 Task: Create a section Capacity Optimization Sprint and in the section, add a milestone Incident Management Process Implementation in the project TranceTech.
Action: Mouse moved to (69, 429)
Screenshot: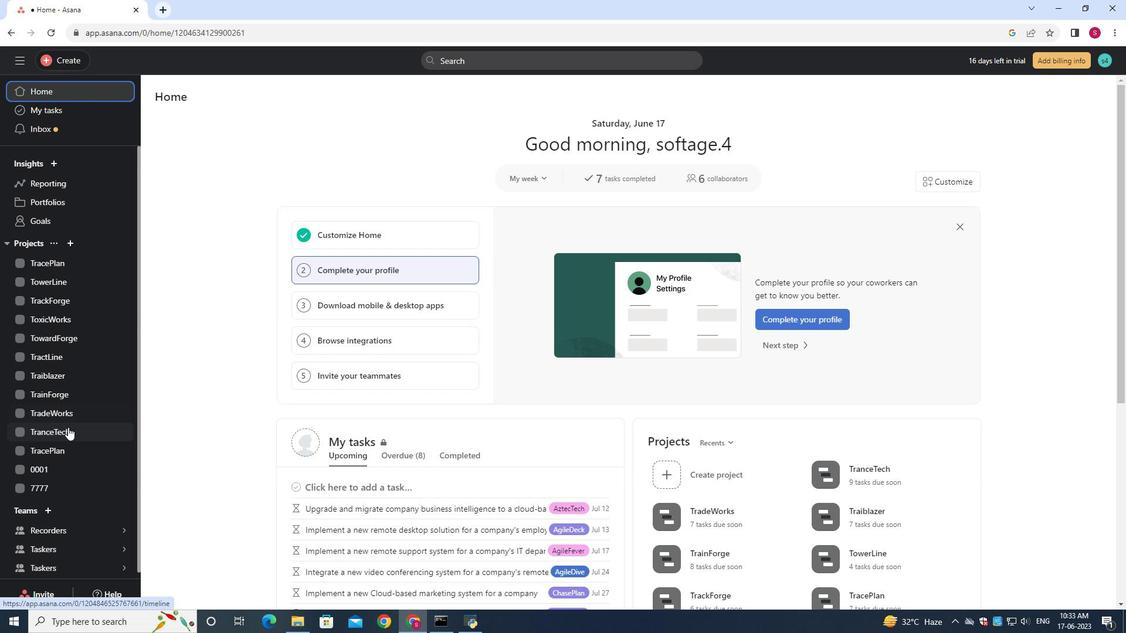 
Action: Mouse pressed left at (69, 429)
Screenshot: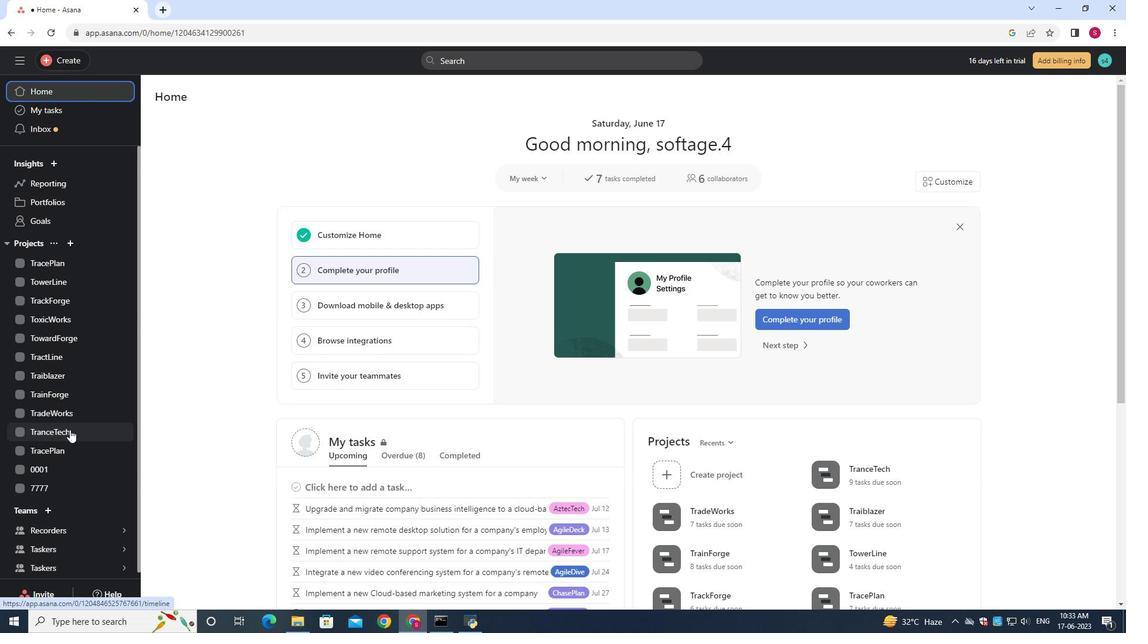 
Action: Mouse moved to (412, 445)
Screenshot: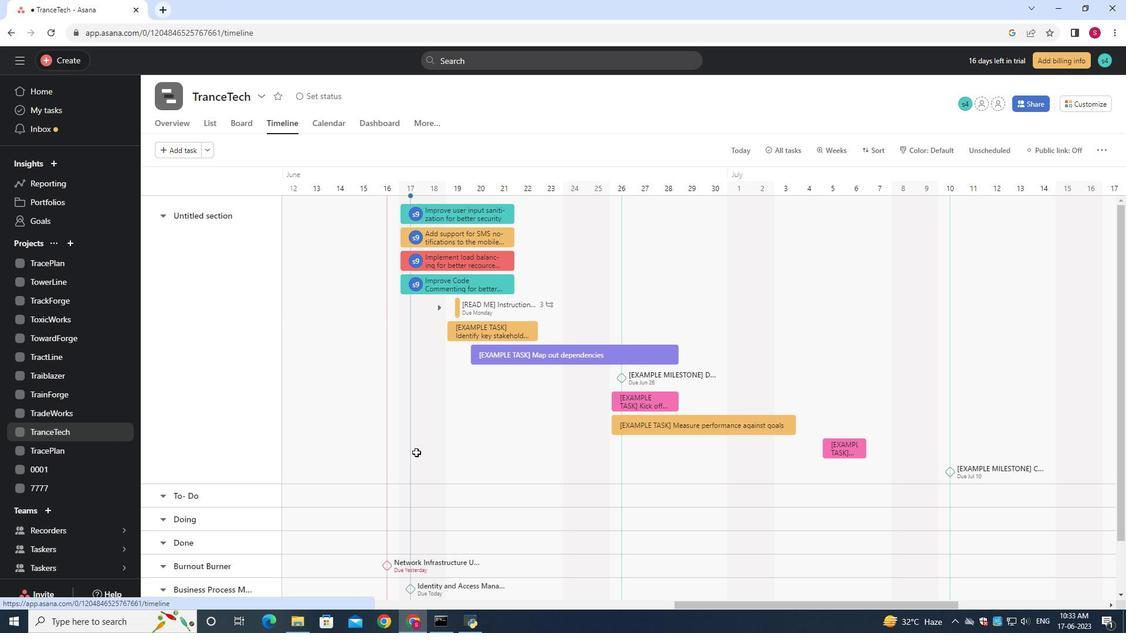 
Action: Mouse scrolled (412, 445) with delta (0, 0)
Screenshot: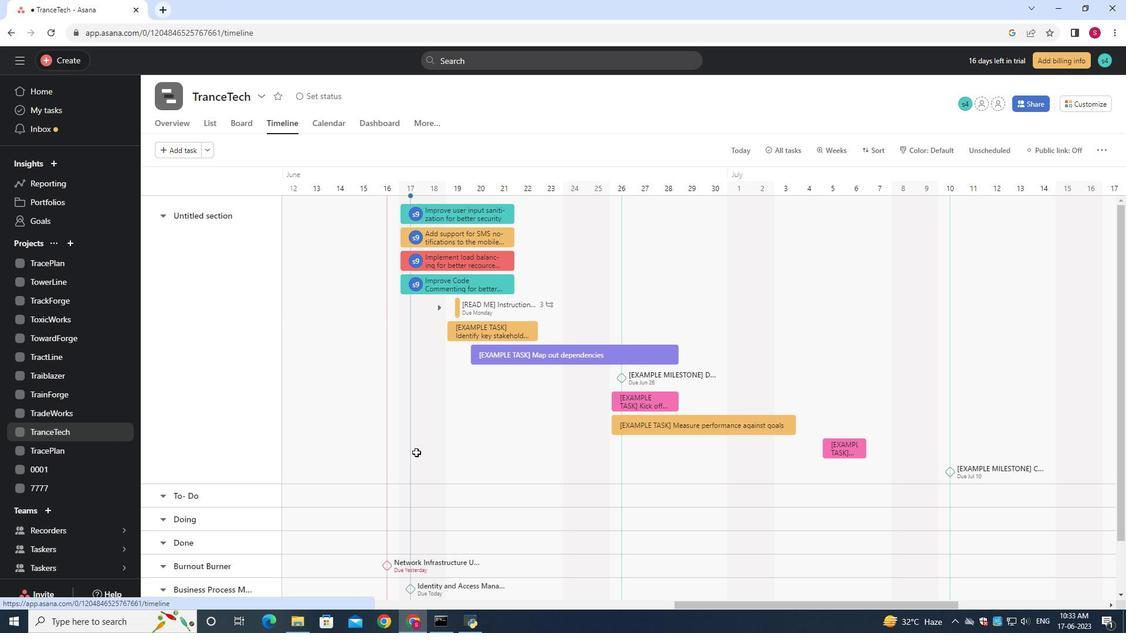 
Action: Mouse scrolled (412, 445) with delta (0, 0)
Screenshot: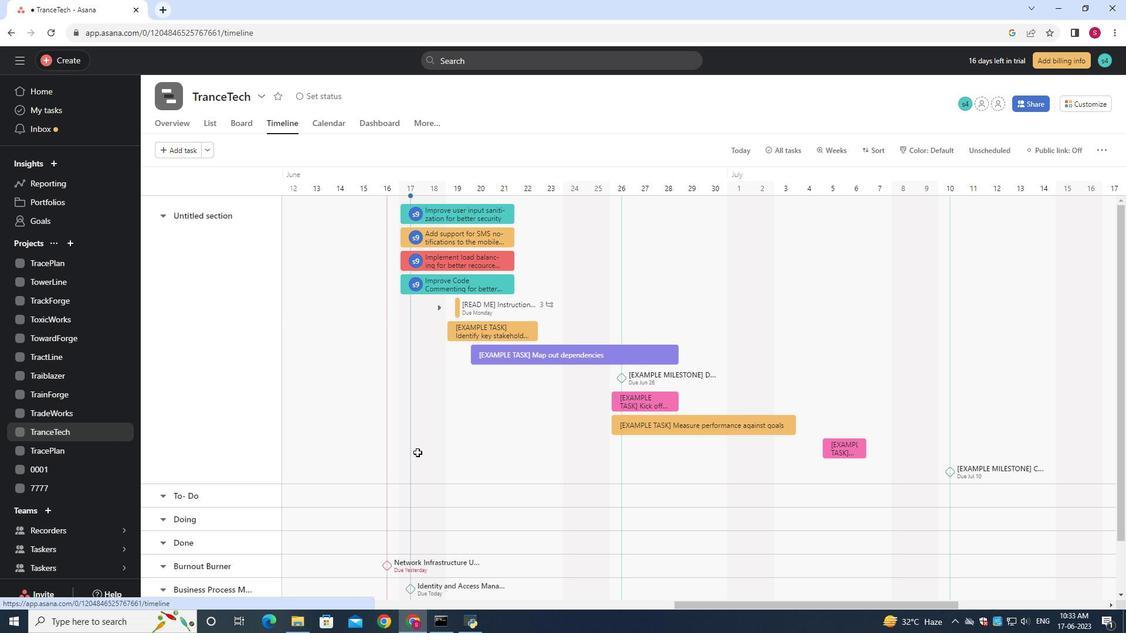 
Action: Mouse moved to (412, 445)
Screenshot: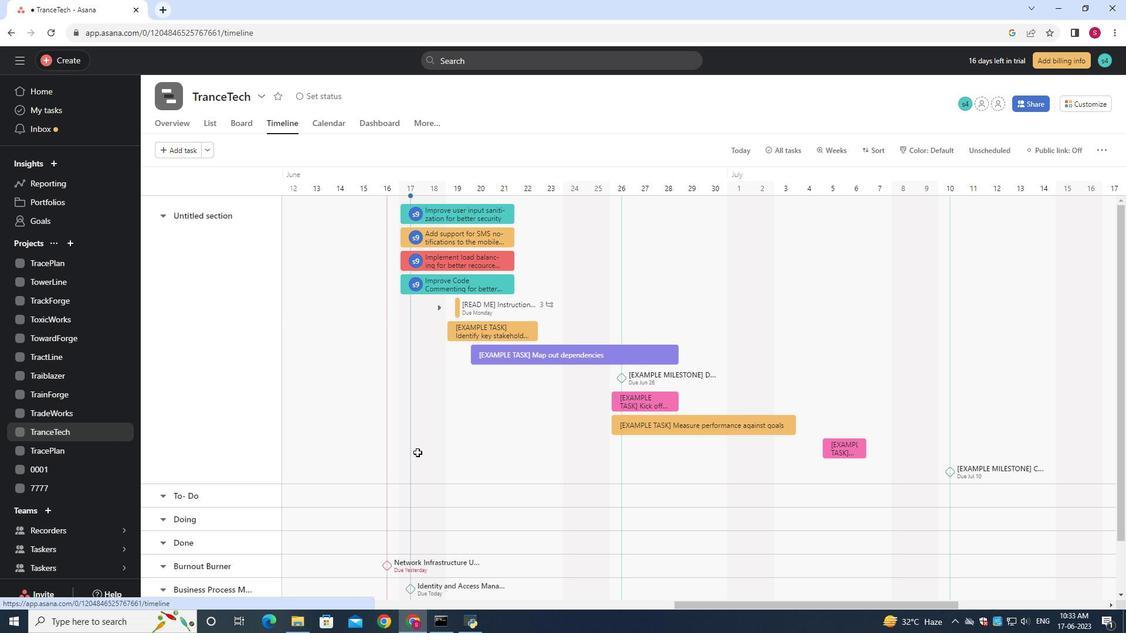 
Action: Mouse scrolled (412, 445) with delta (0, 0)
Screenshot: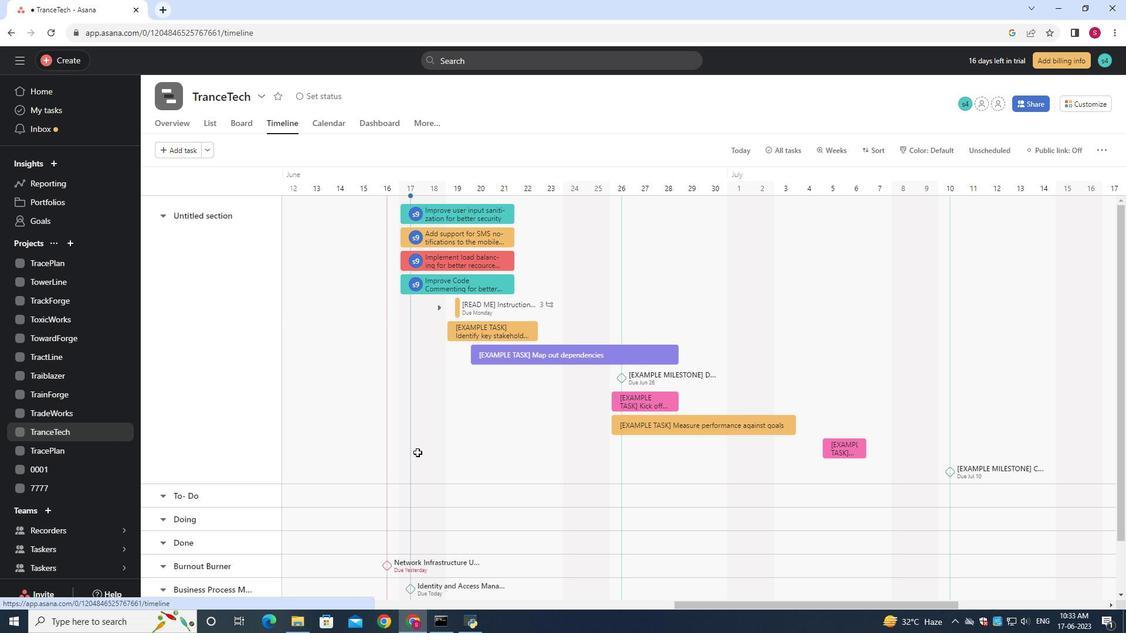
Action: Mouse moved to (208, 151)
Screenshot: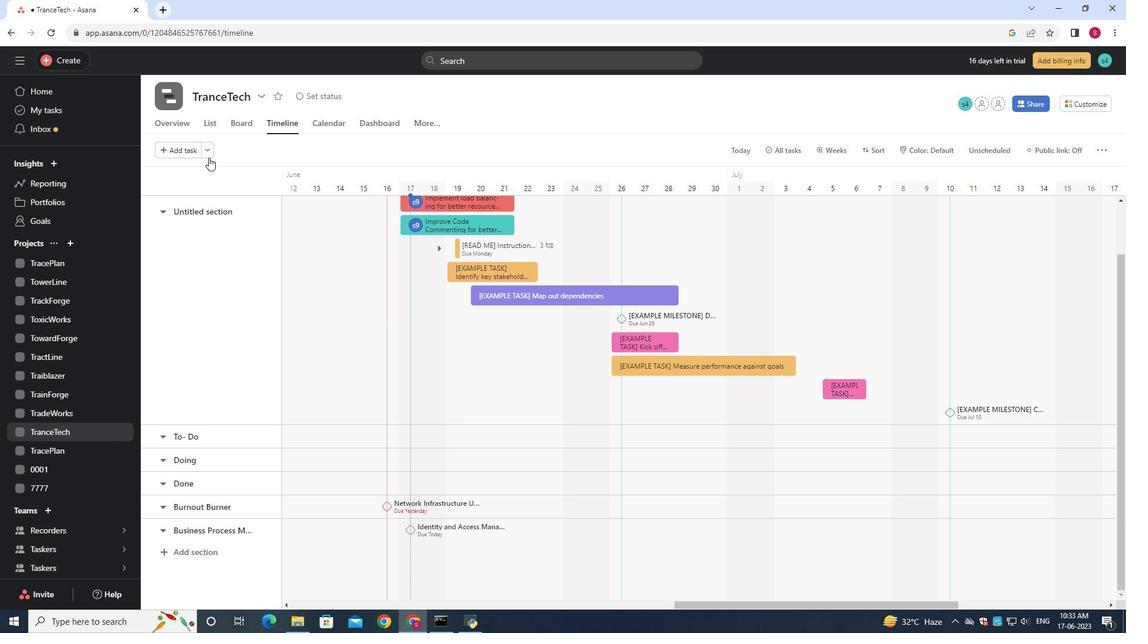 
Action: Mouse pressed left at (208, 151)
Screenshot: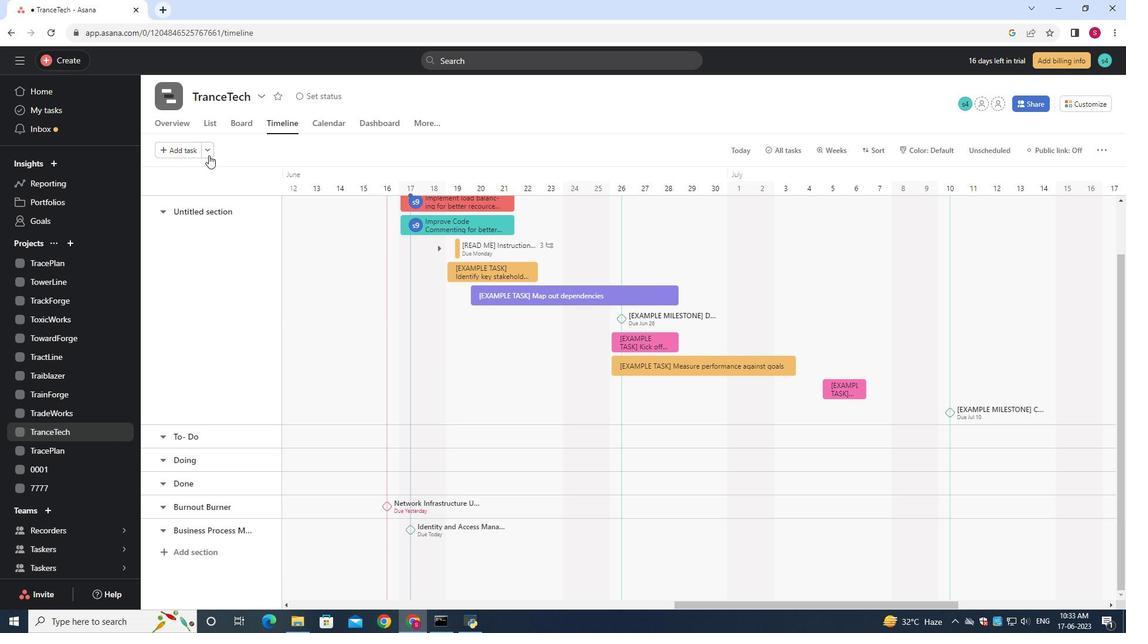 
Action: Mouse moved to (218, 166)
Screenshot: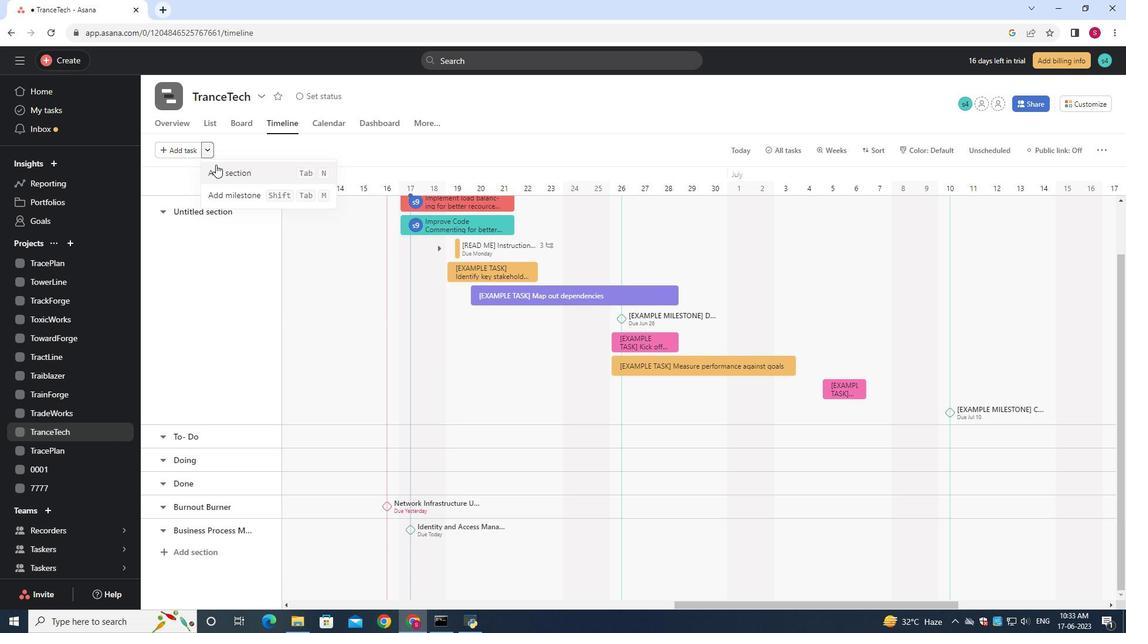 
Action: Mouse pressed left at (218, 166)
Screenshot: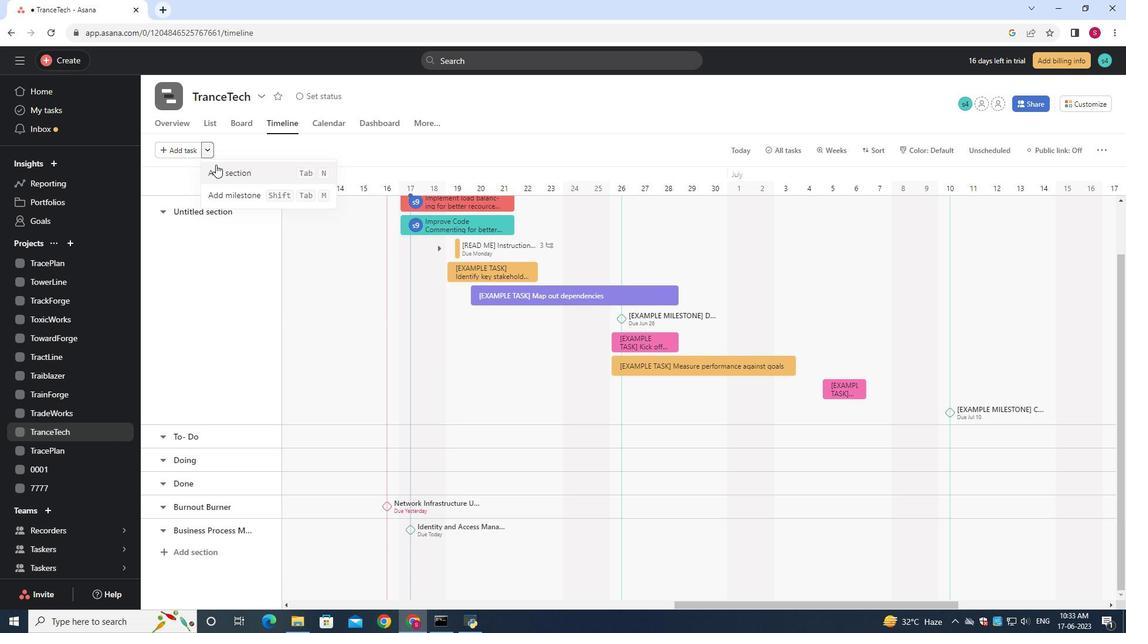 
Action: Mouse moved to (188, 248)
Screenshot: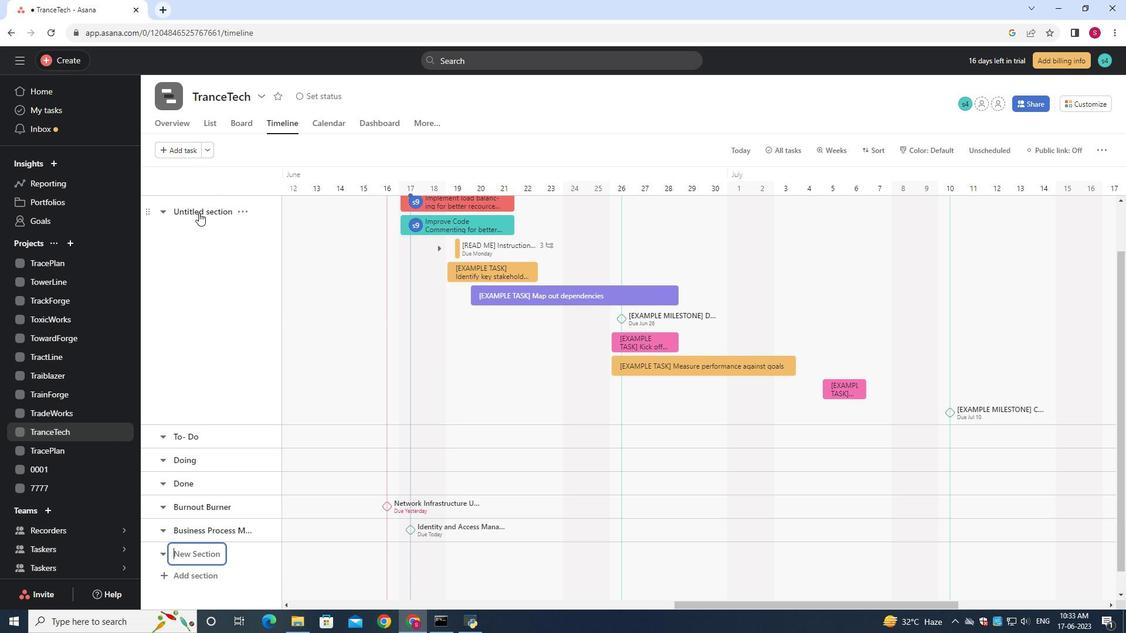 
Action: Key pressed <Key.shift>Capacity<Key.space><Key.shift>Optimization<Key.space><Key.shift><Key.shift><Key.shift><Key.shift><Key.shift><Key.shift>Sprint
Screenshot: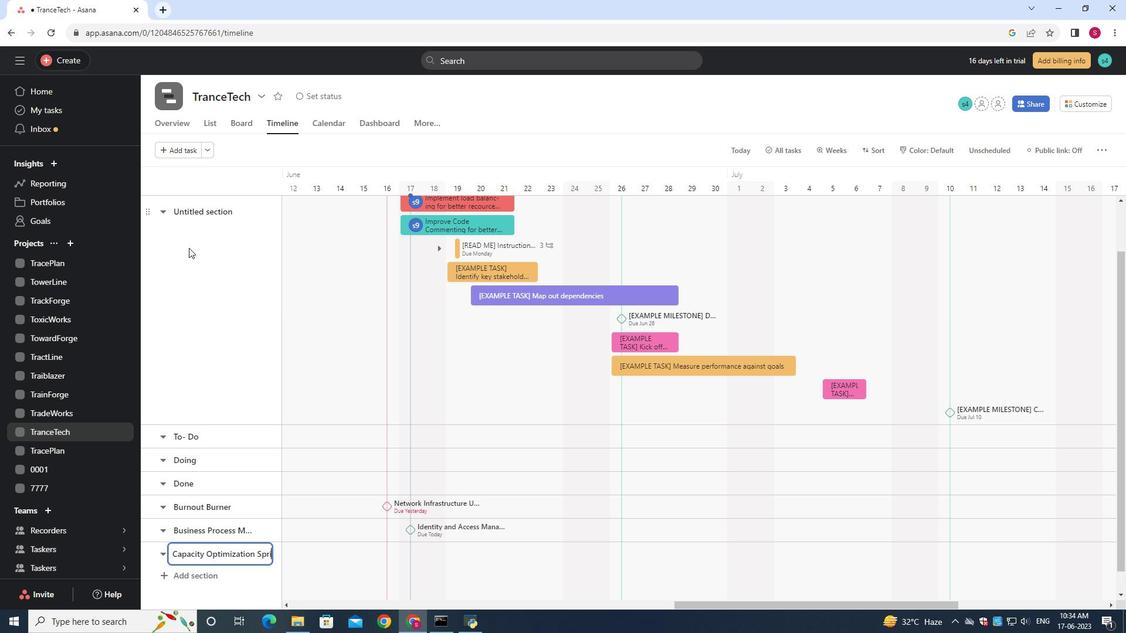 
Action: Mouse moved to (357, 563)
Screenshot: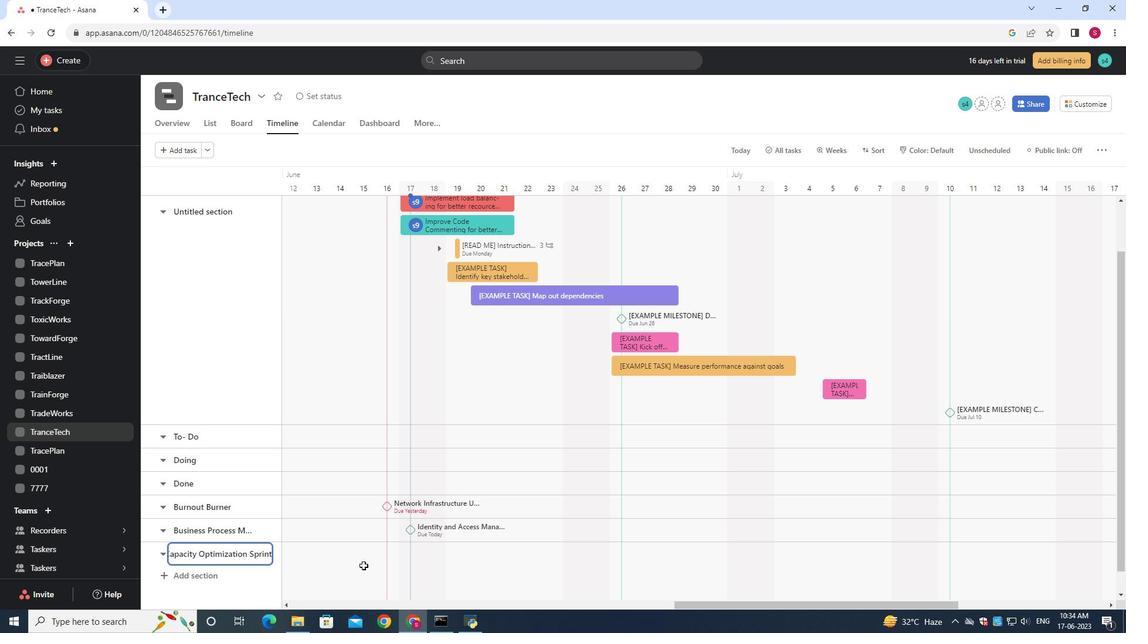 
Action: Mouse pressed left at (357, 563)
Screenshot: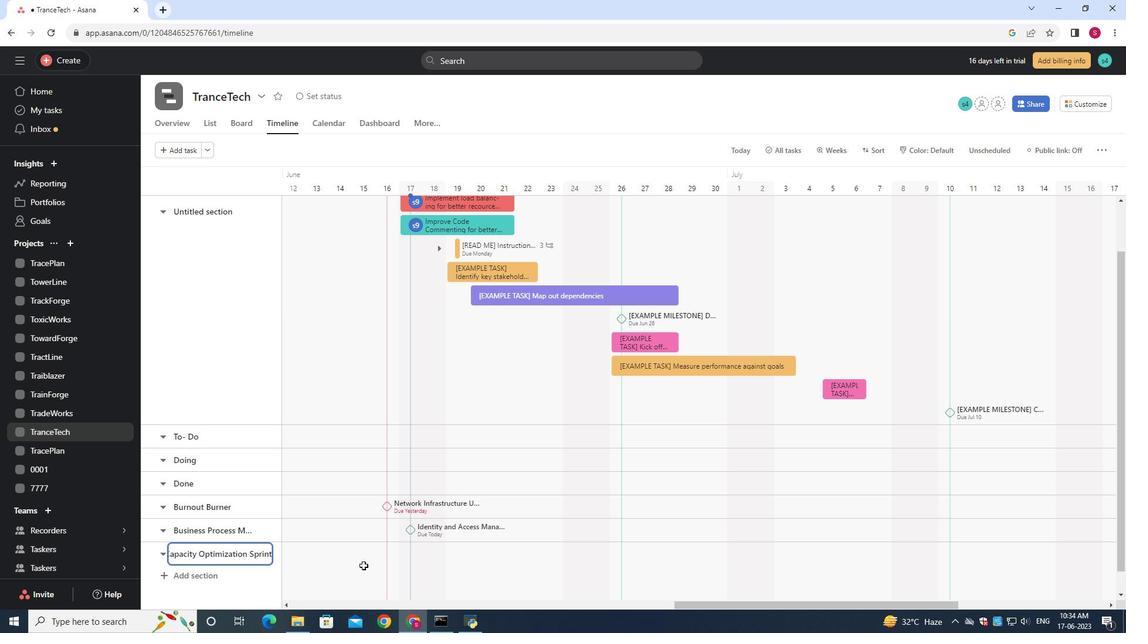 
Action: Mouse moved to (357, 563)
Screenshot: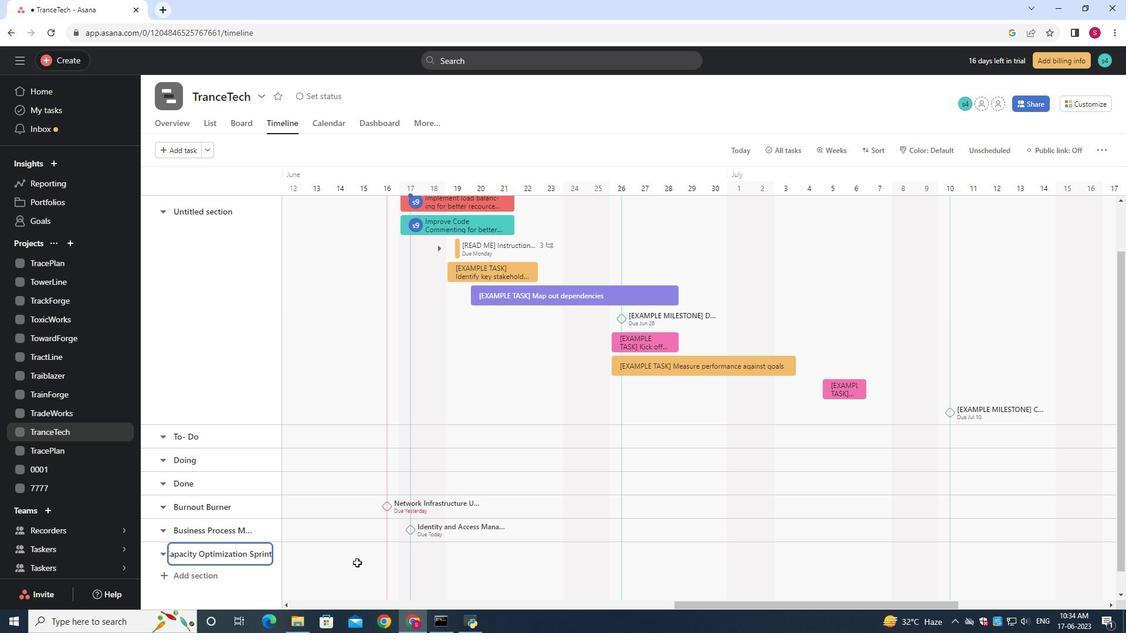 
Action: Key pressed <Key.shift>Incident<Key.space><Key.shift>Management<Key.space><Key.shift>Process<Key.space><Key.shift><Key.shift><Key.shift><Key.shift><Key.shift><Key.shift>Implementation
Screenshot: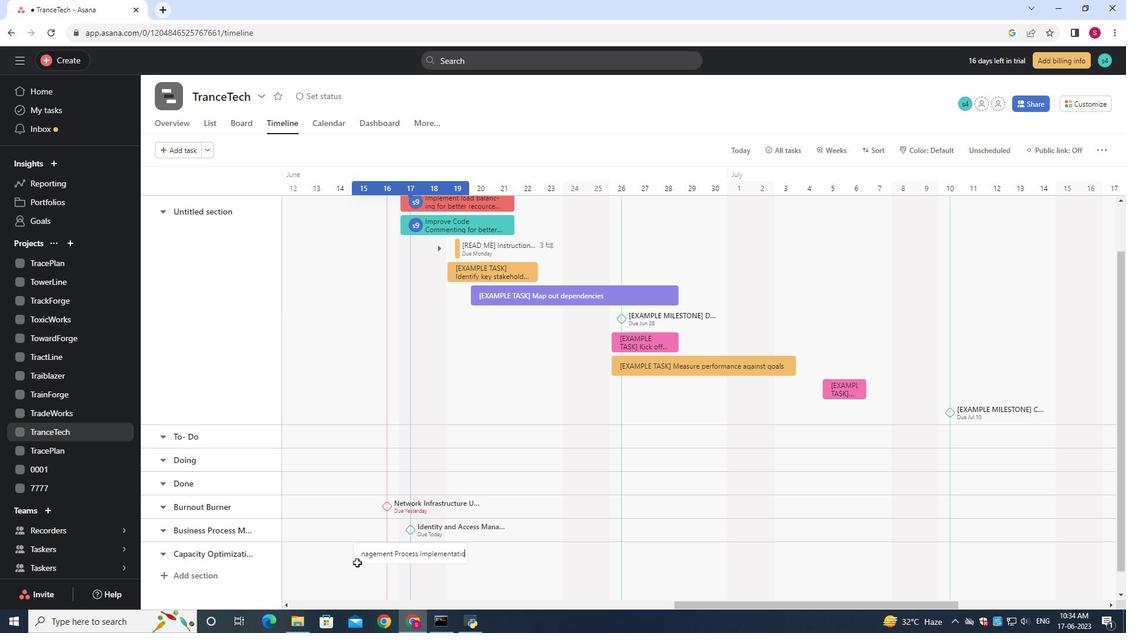 
Action: Mouse moved to (380, 555)
Screenshot: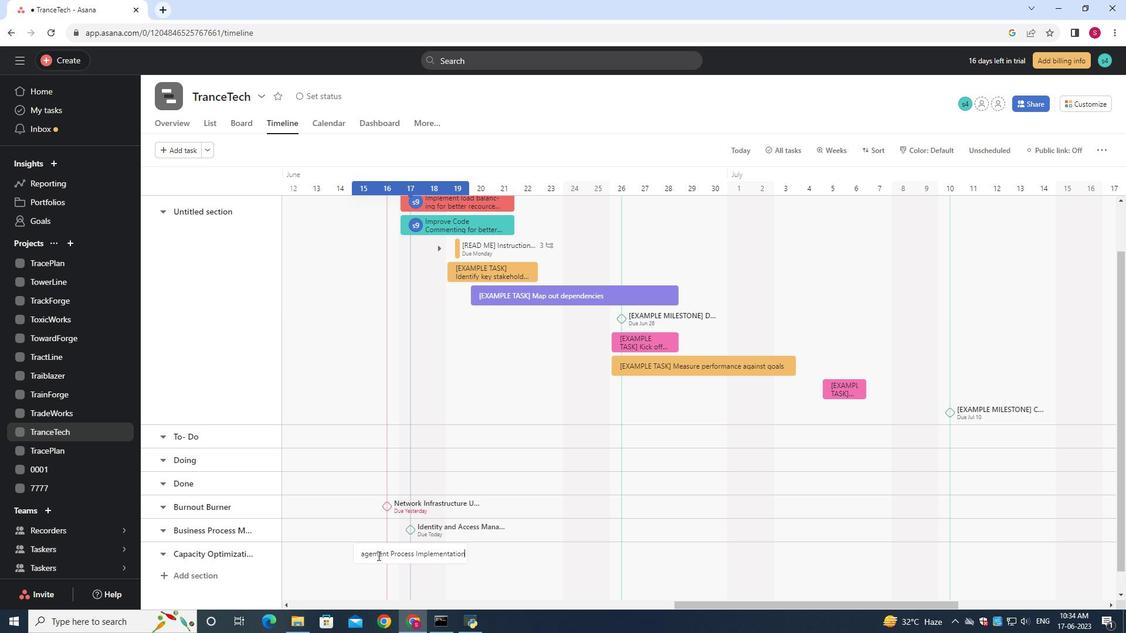 
Action: Mouse pressed right at (380, 555)
Screenshot: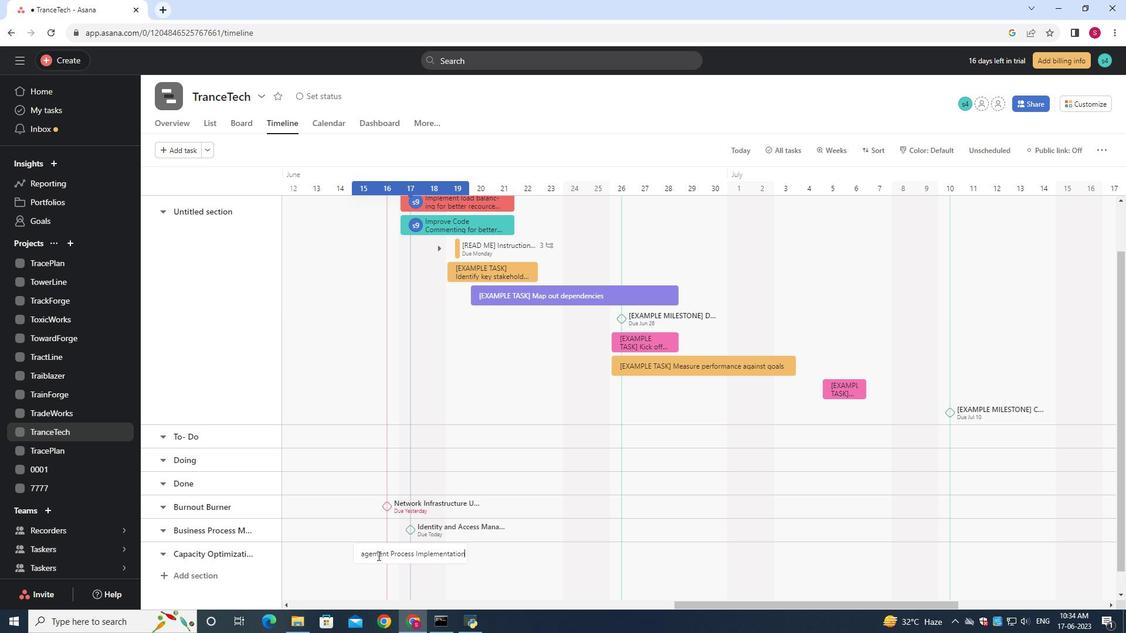 
Action: Mouse moved to (415, 495)
Screenshot: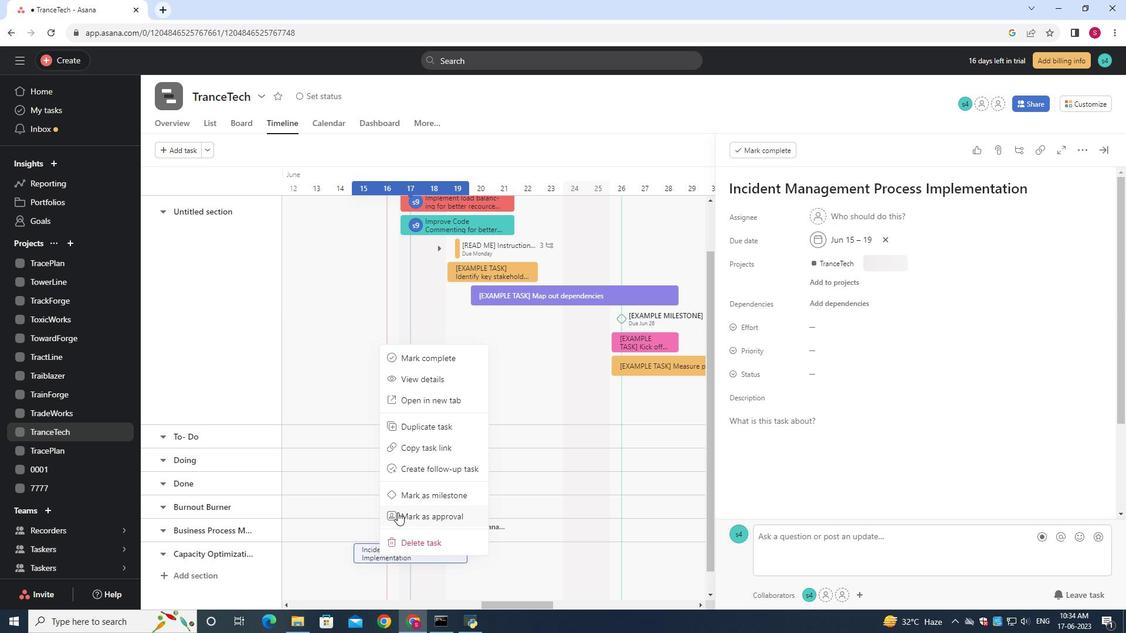 
Action: Mouse pressed left at (415, 495)
Screenshot: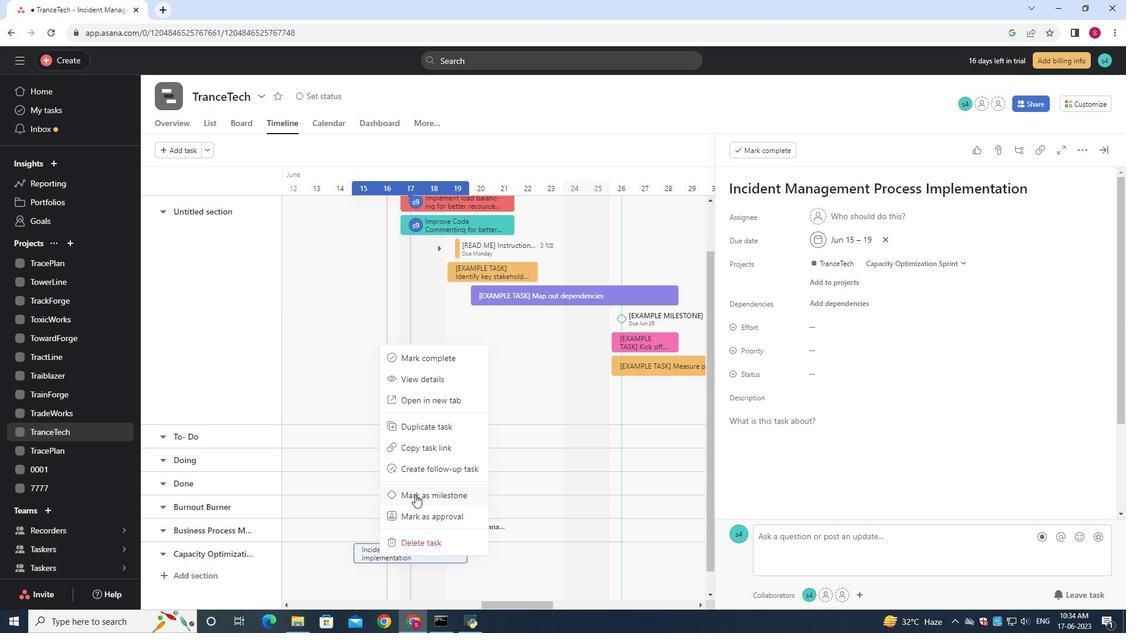 
